 Task: Examine the Street View of Pike Place Market in Seattle.
Action: Mouse moved to (283, 398)
Screenshot: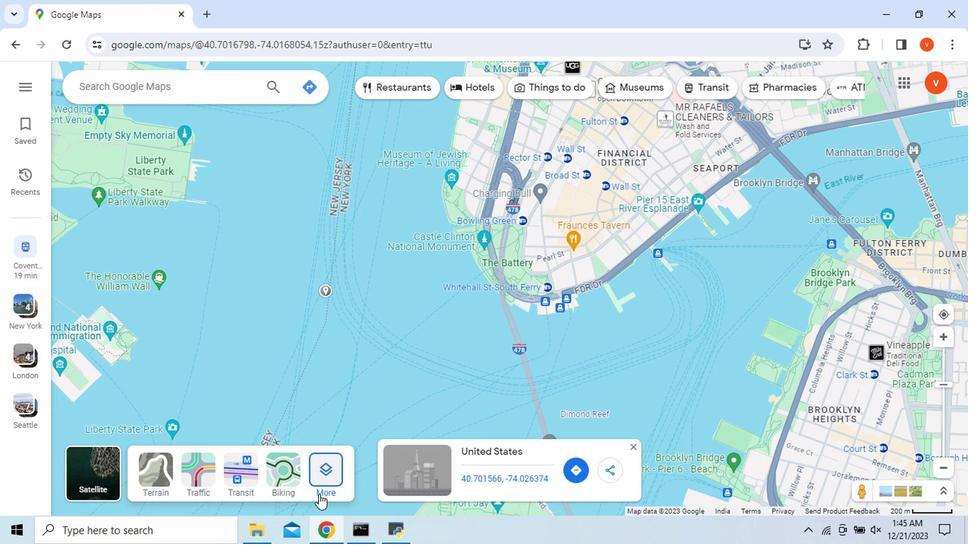 
Action: Mouse pressed left at (283, 398)
Screenshot: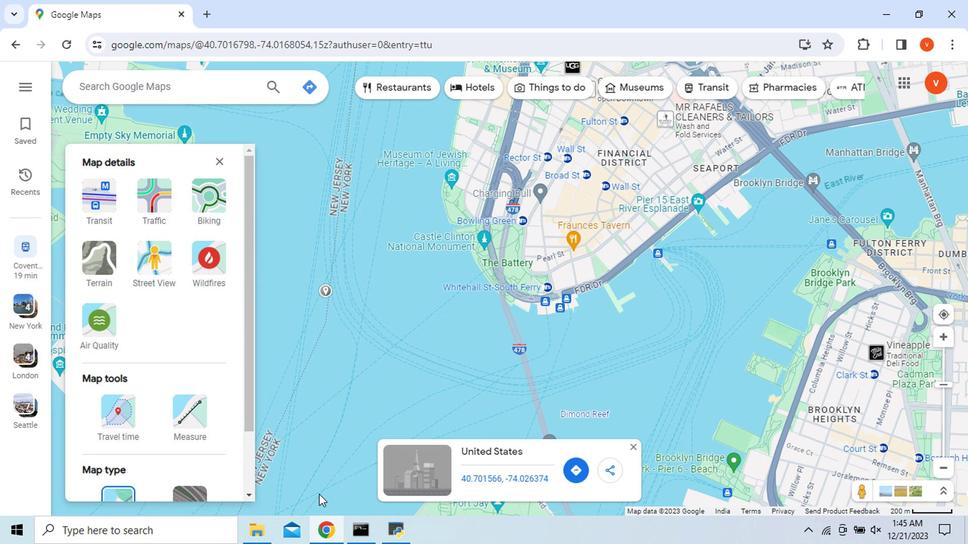 
Action: Mouse moved to (267, 279)
Screenshot: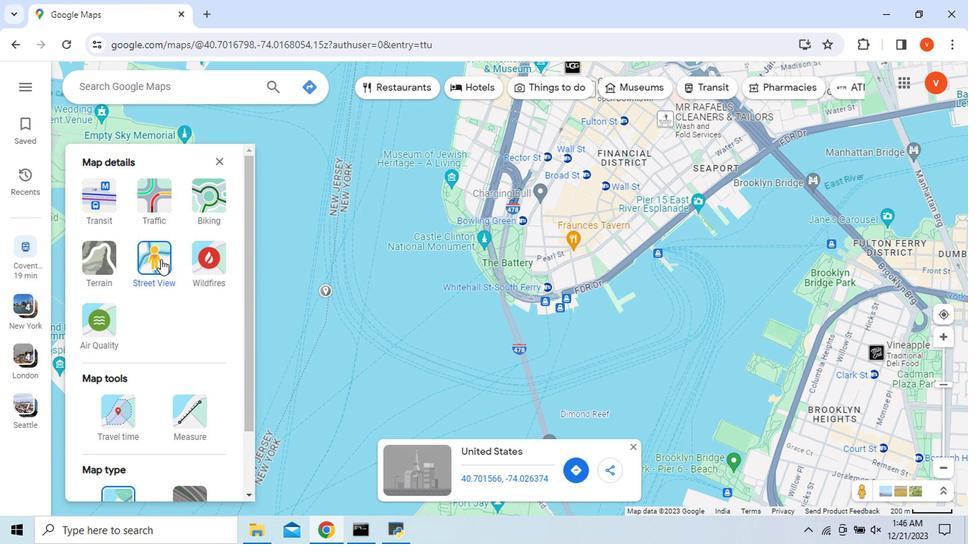 
Action: Mouse pressed left at (267, 279)
Screenshot: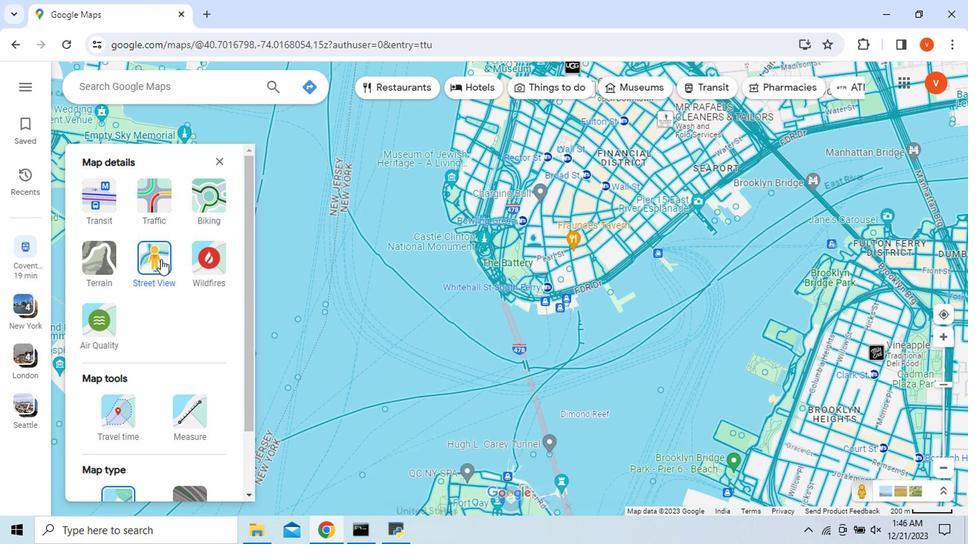 
Action: Mouse moved to (267, 188)
Screenshot: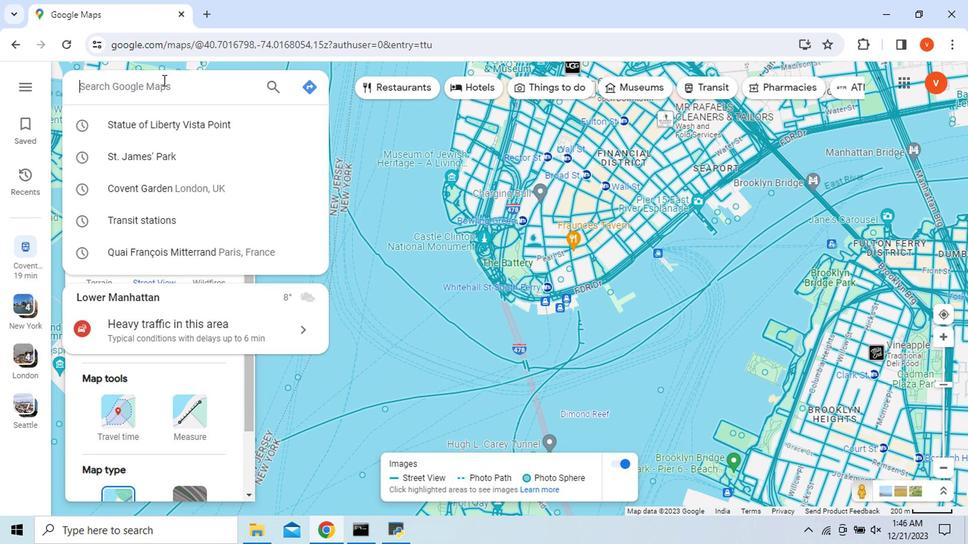 
Action: Mouse pressed left at (267, 188)
Screenshot: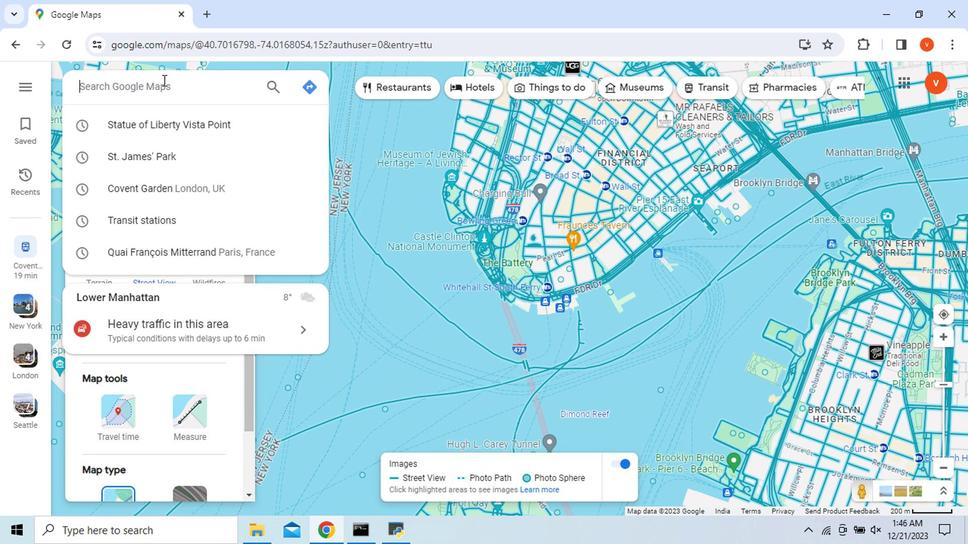 
Action: Mouse moved to (267, 188)
Screenshot: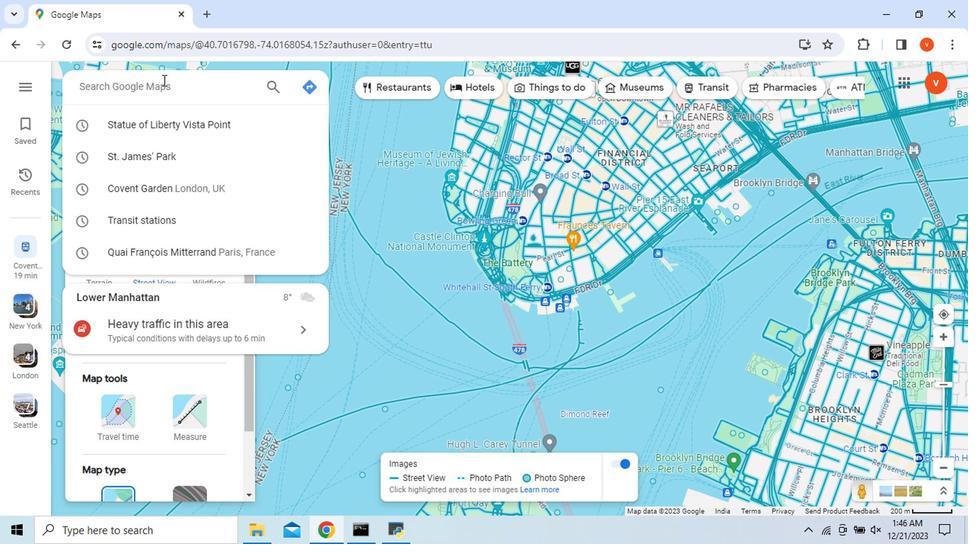 
Action: Key pressed <Key.shift_r>Pike
Screenshot: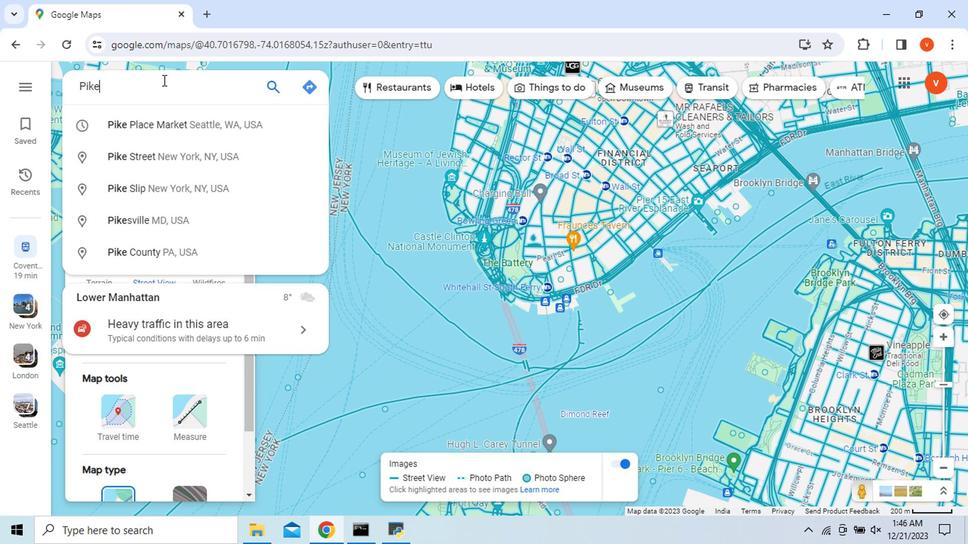 
Action: Mouse moved to (268, 208)
Screenshot: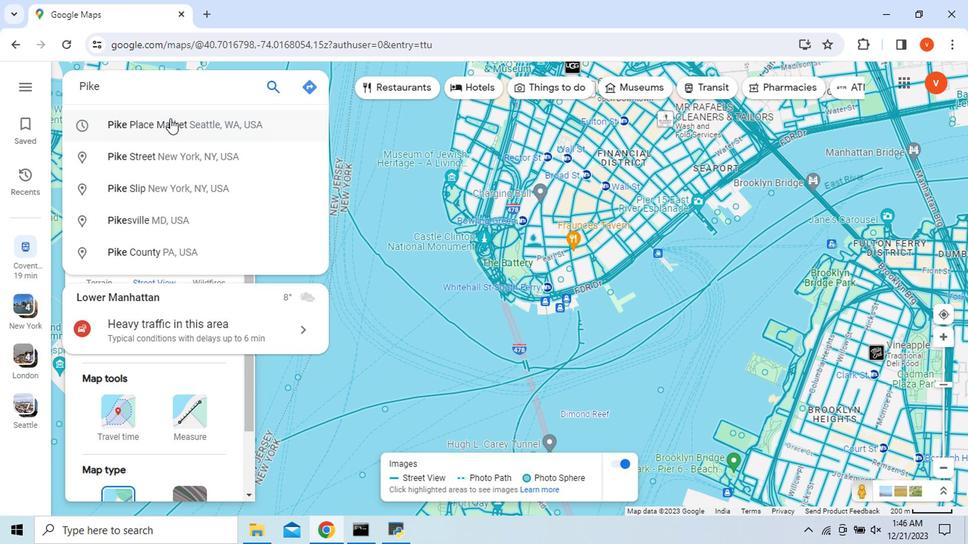 
Action: Mouse pressed left at (268, 208)
Screenshot: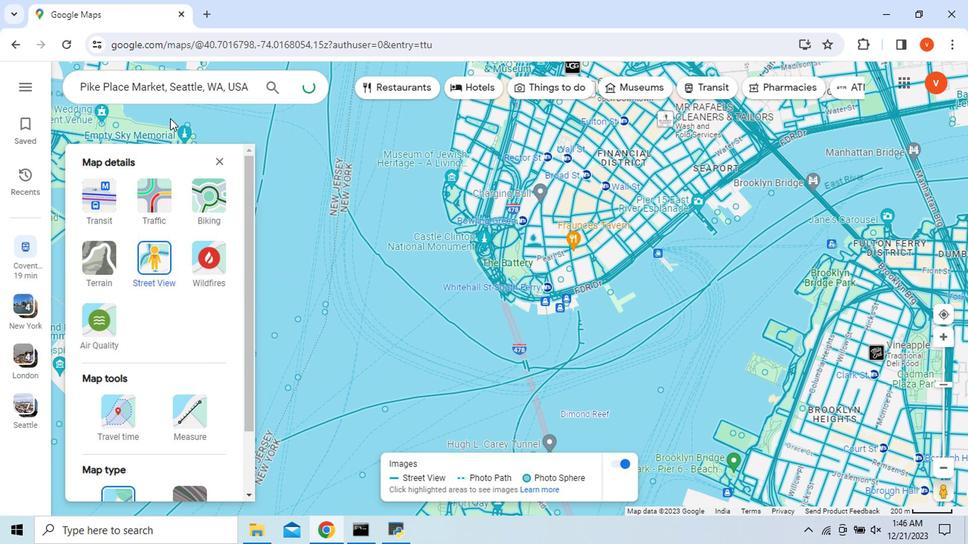 
Action: Mouse moved to (302, 228)
Screenshot: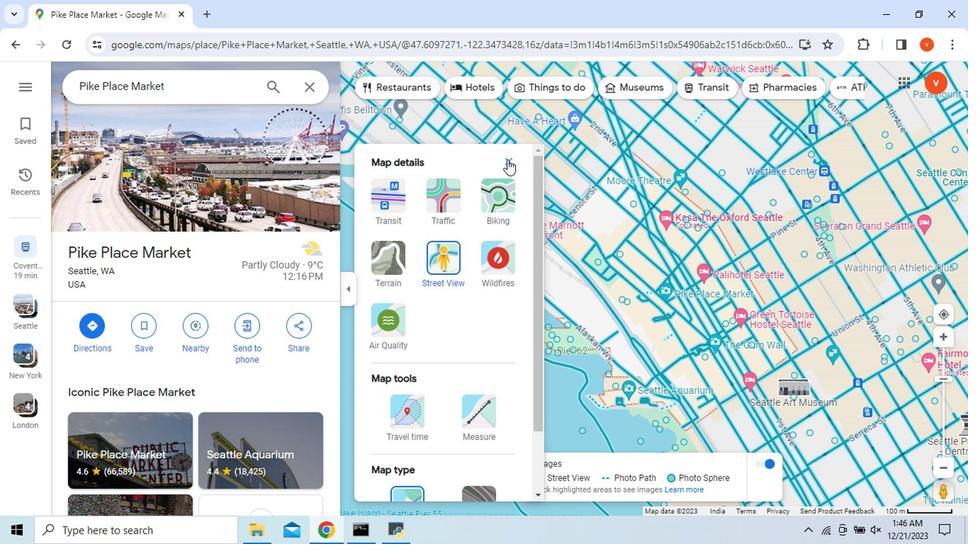 
Action: Mouse pressed left at (302, 228)
Screenshot: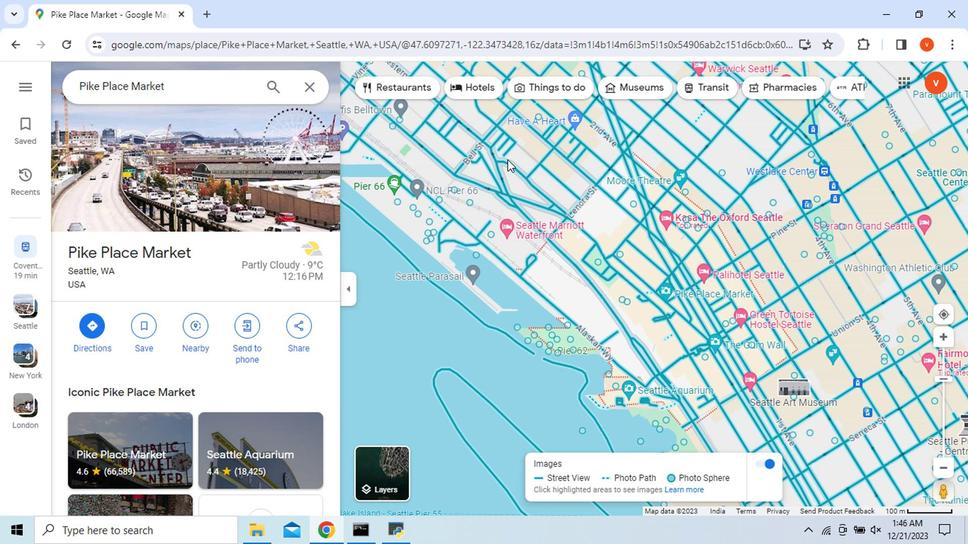 
Action: Mouse moved to (300, 339)
Screenshot: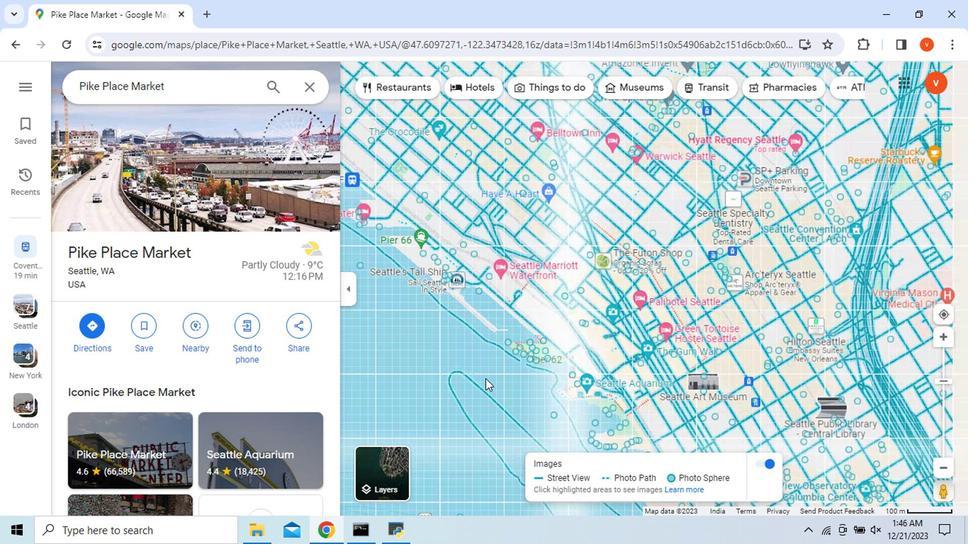 
Action: Mouse scrolled (300, 339) with delta (0, 0)
Screenshot: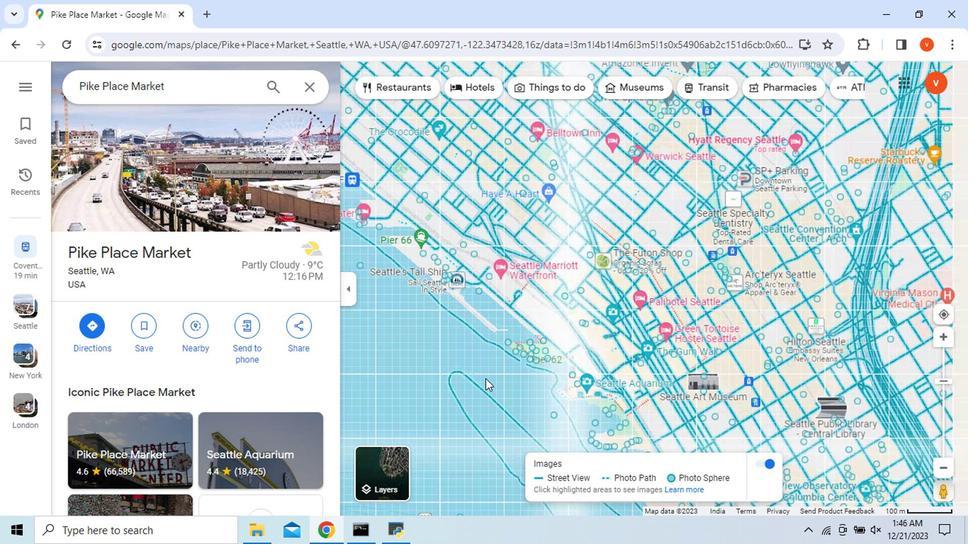 
Action: Mouse moved to (300, 339)
Screenshot: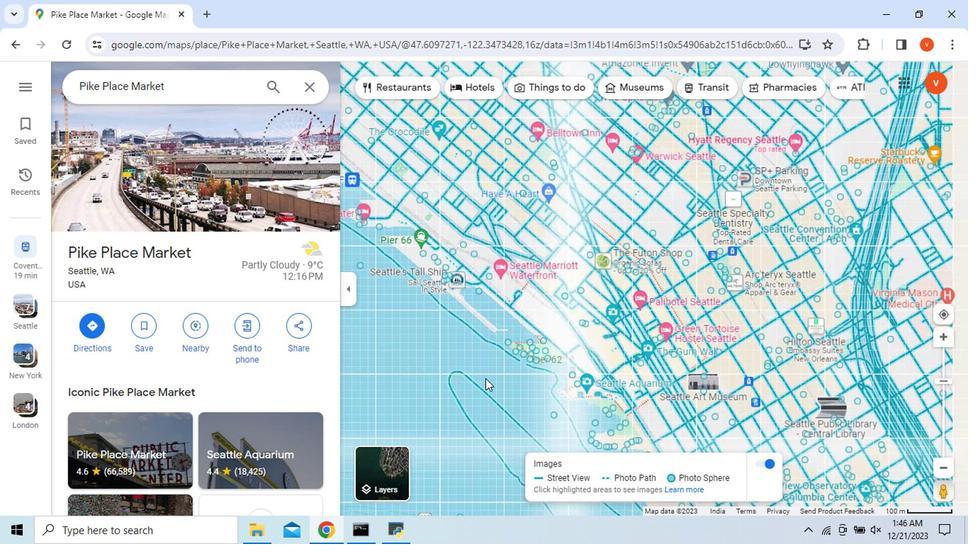 
Action: Mouse scrolled (300, 339) with delta (0, 0)
Screenshot: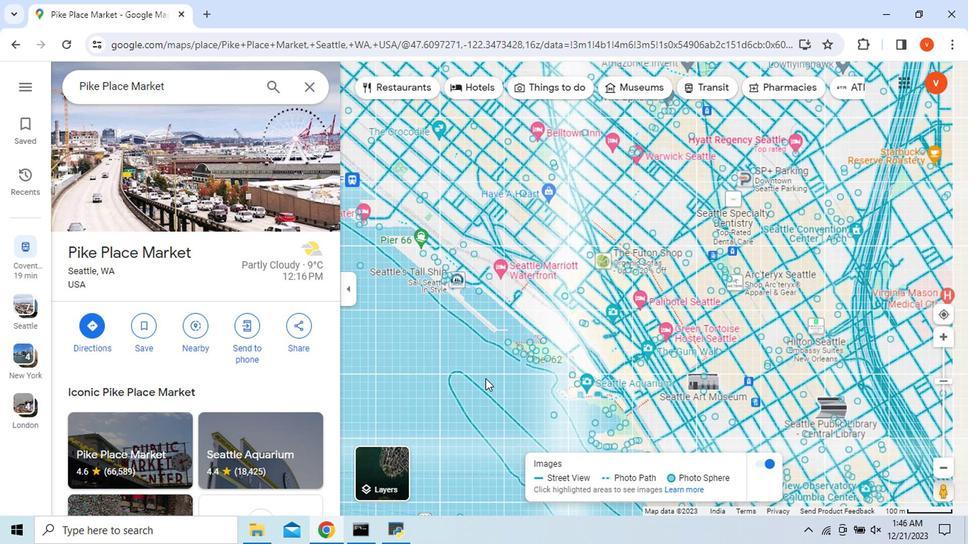 
Action: Mouse scrolled (300, 339) with delta (0, 0)
Screenshot: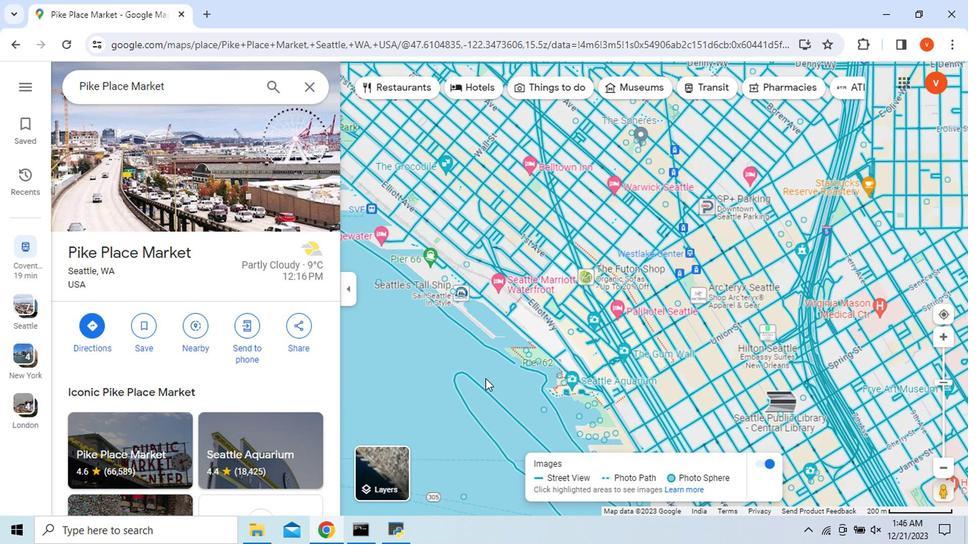 
Action: Mouse scrolled (300, 339) with delta (0, 0)
Screenshot: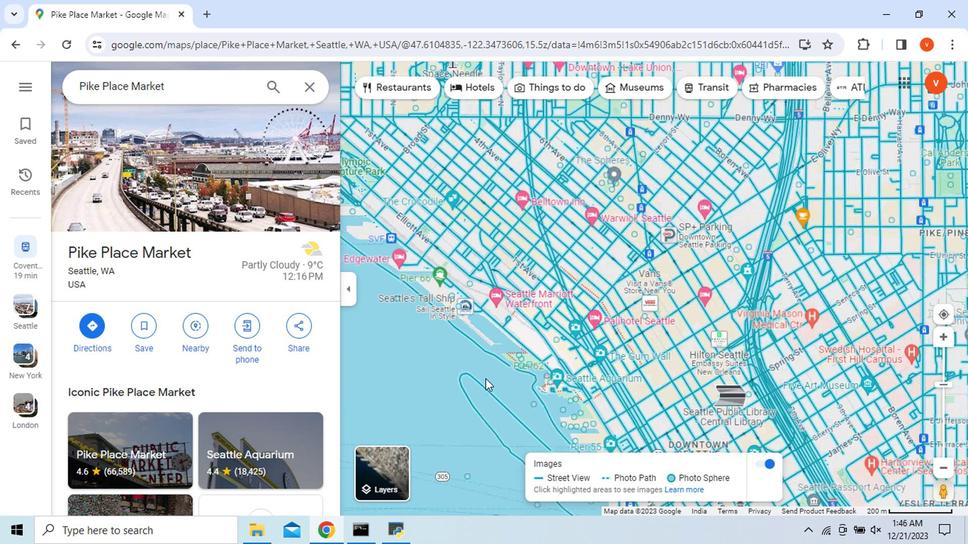 
Action: Mouse scrolled (300, 339) with delta (0, 0)
Screenshot: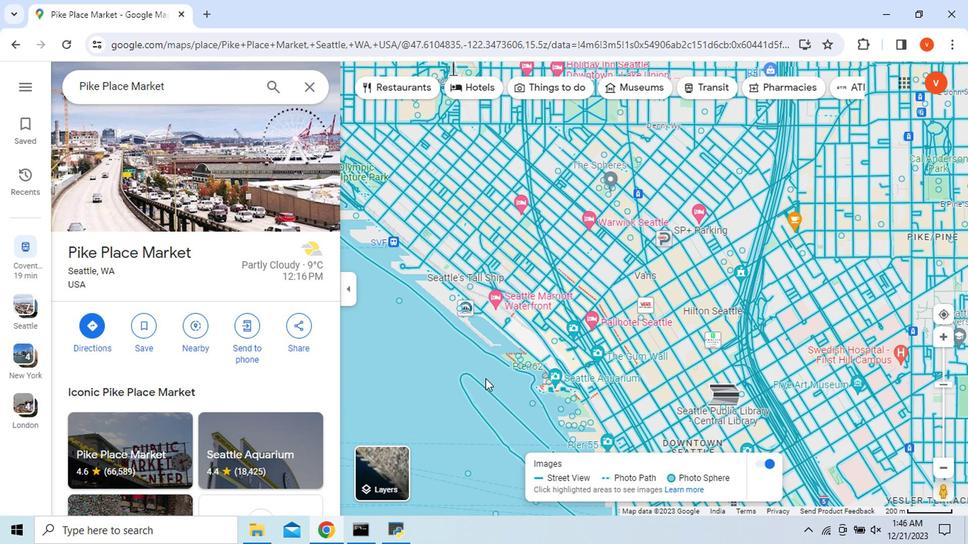 
Action: Mouse moved to (300, 353)
Screenshot: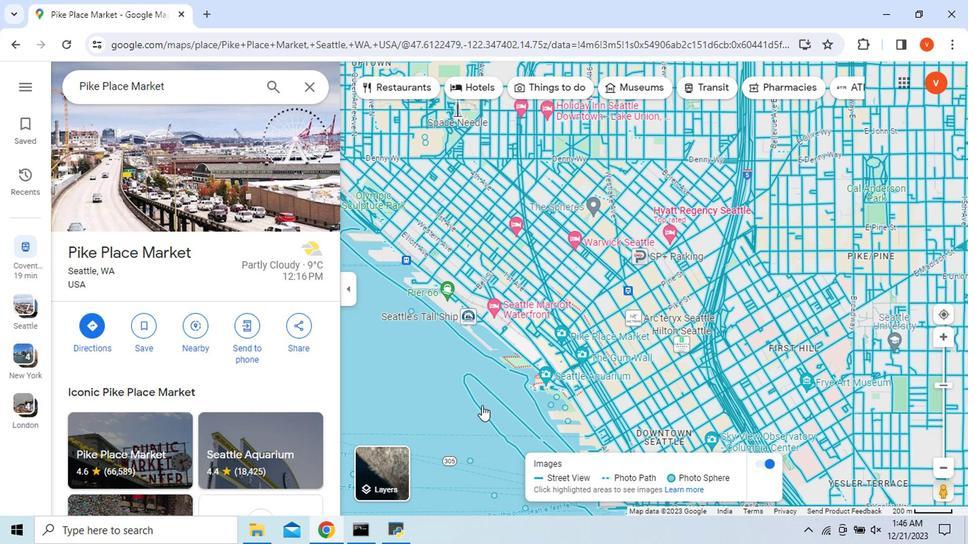 
Action: Mouse scrolled (300, 353) with delta (0, 0)
Screenshot: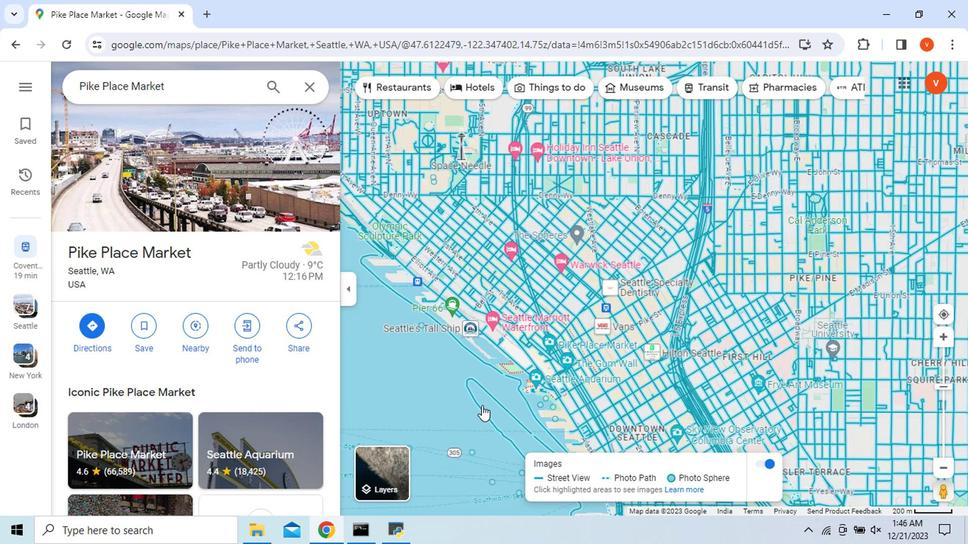 
Action: Mouse moved to (290, 384)
Screenshot: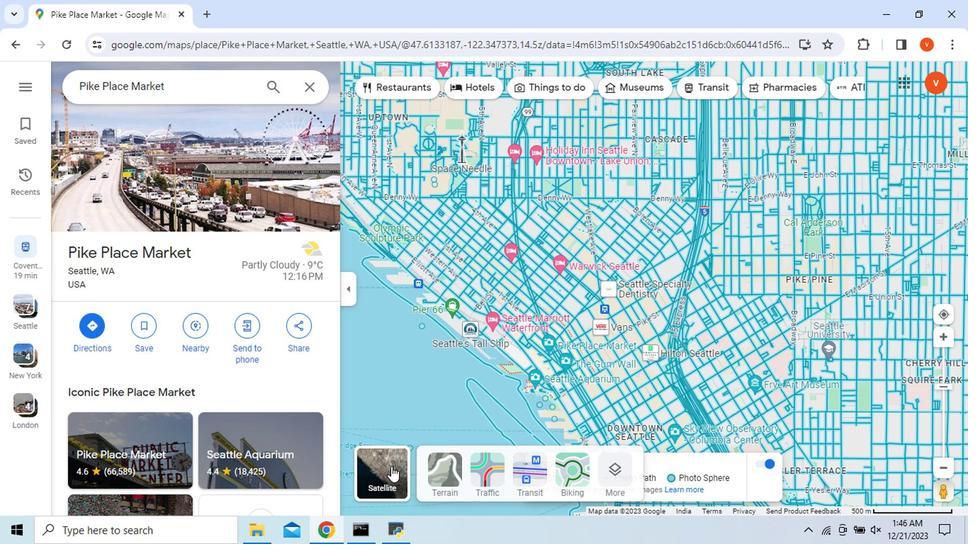 
Action: Mouse pressed left at (290, 384)
Screenshot: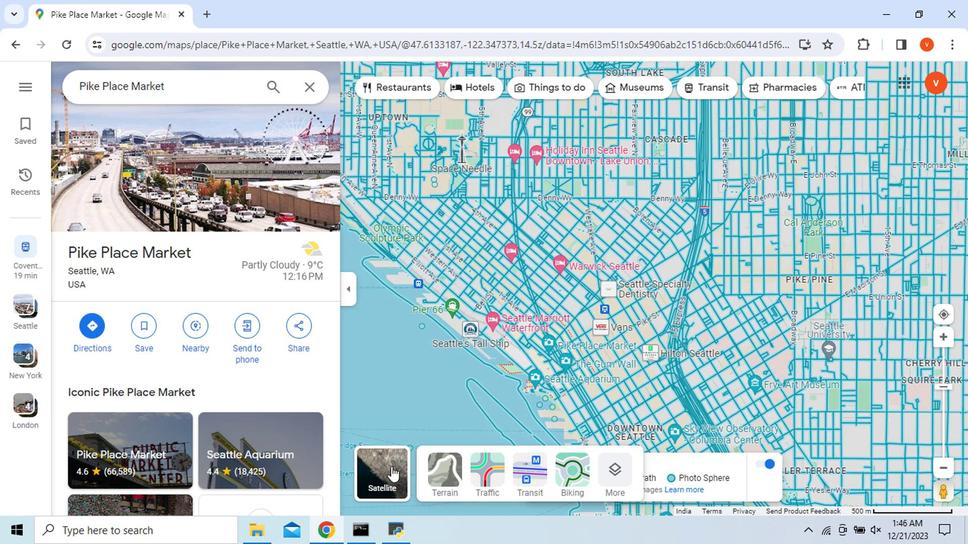 
Action: Mouse moved to (298, 352)
Screenshot: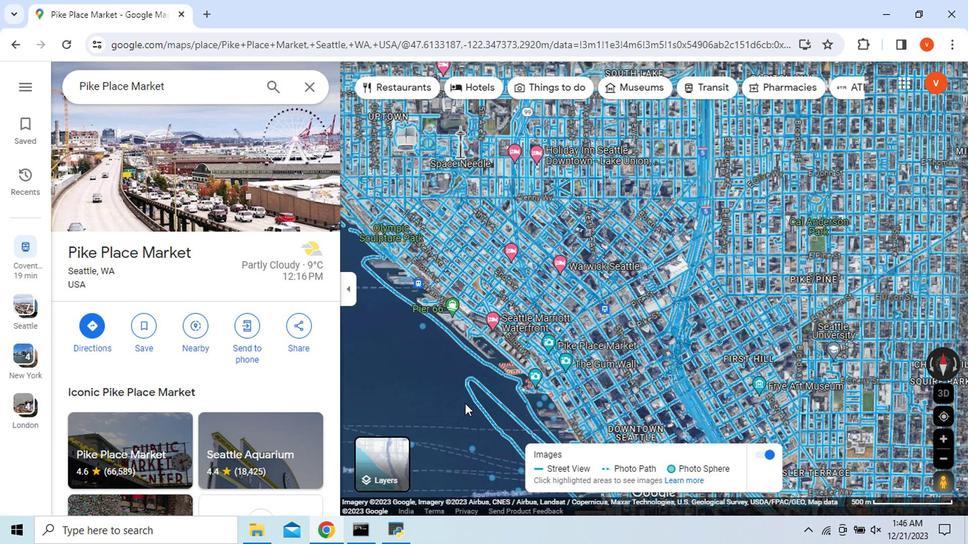 
Action: Mouse scrolled (298, 351) with delta (0, 0)
Screenshot: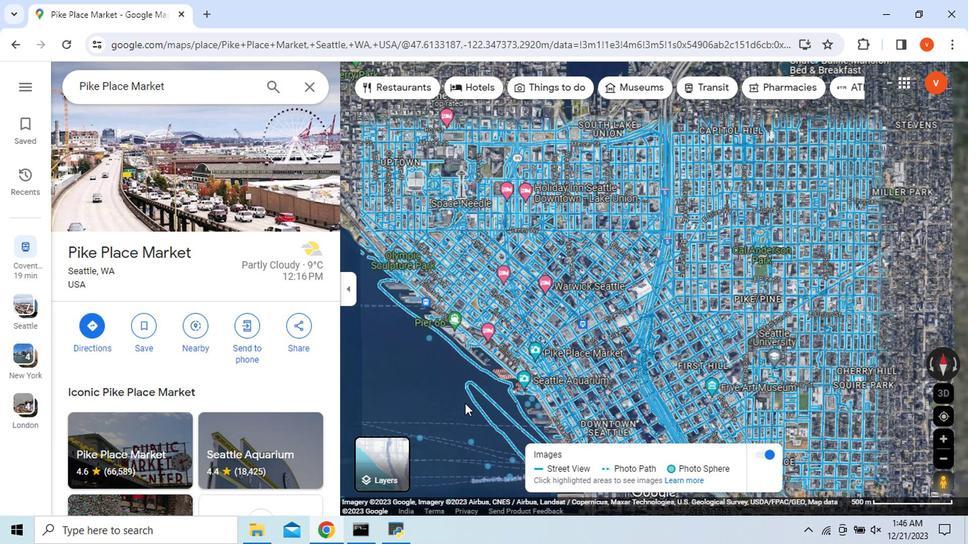 
Action: Mouse scrolled (298, 351) with delta (0, 0)
Screenshot: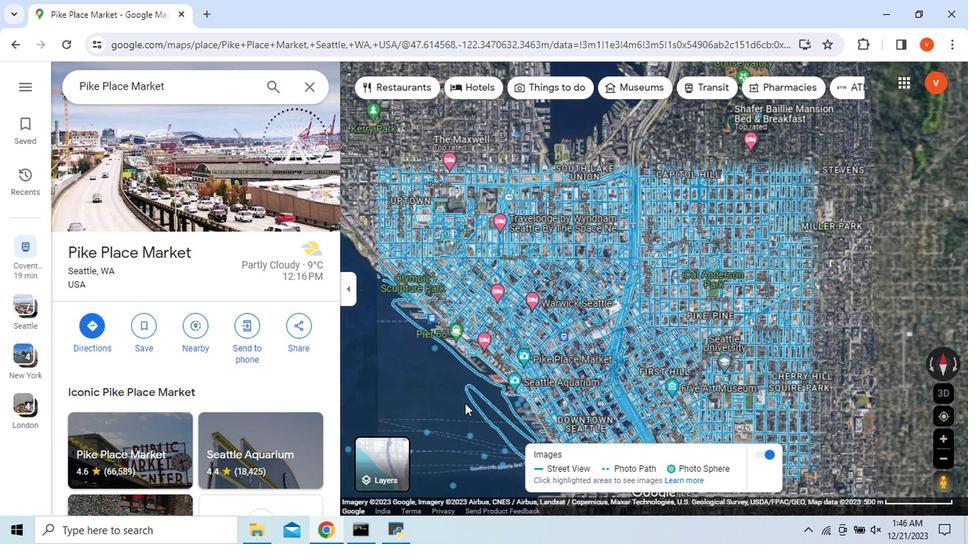 
Action: Mouse scrolled (298, 351) with delta (0, 0)
Screenshot: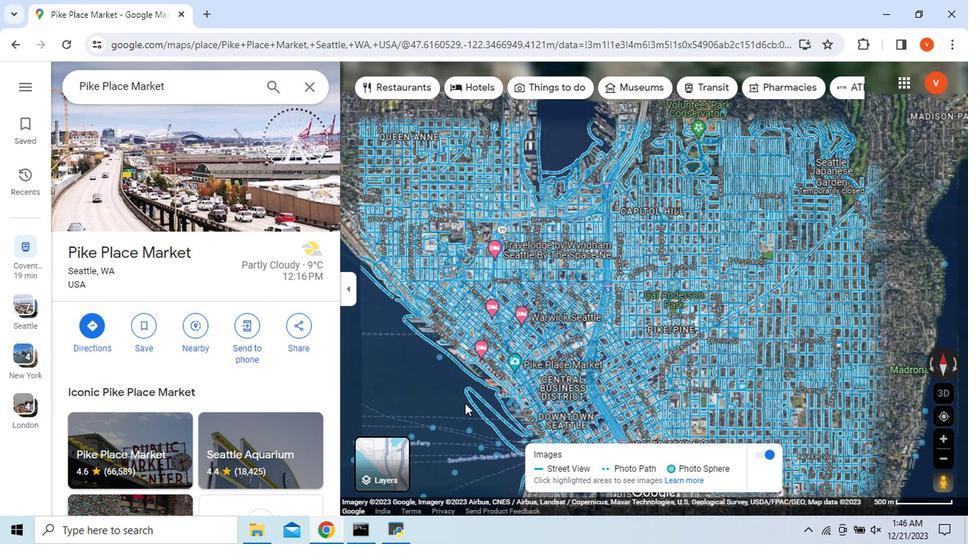 
Action: Mouse scrolled (298, 352) with delta (0, 0)
Screenshot: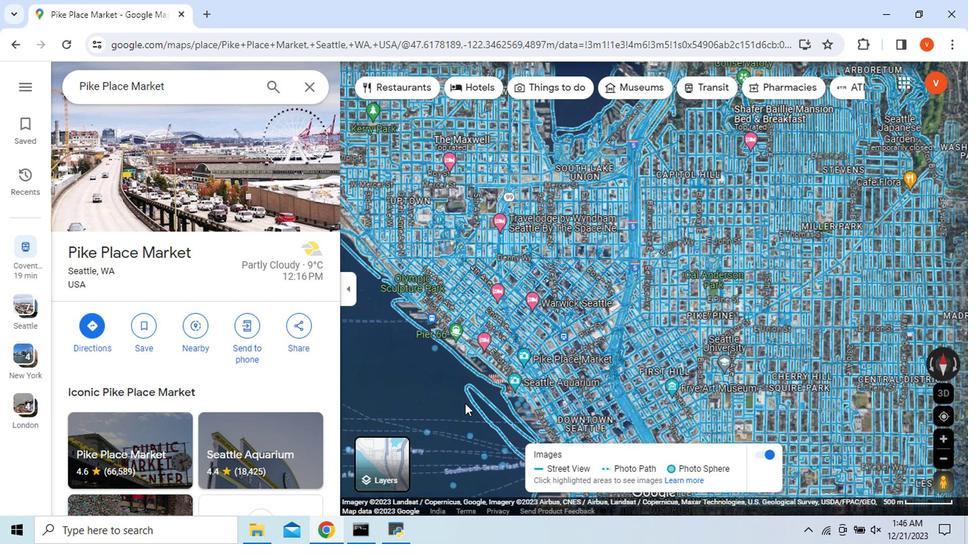 
Action: Mouse scrolled (298, 352) with delta (0, 0)
Screenshot: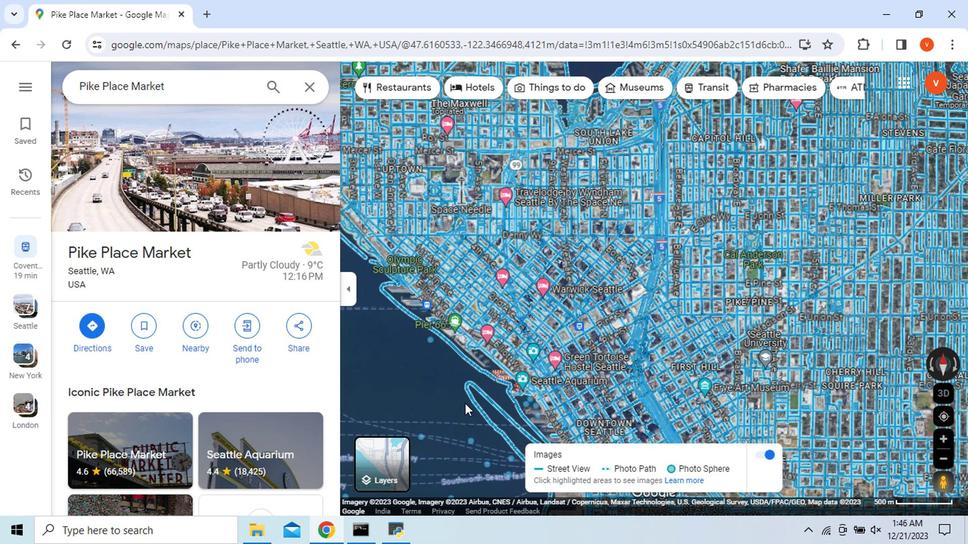 
Action: Mouse scrolled (298, 352) with delta (0, 0)
Screenshot: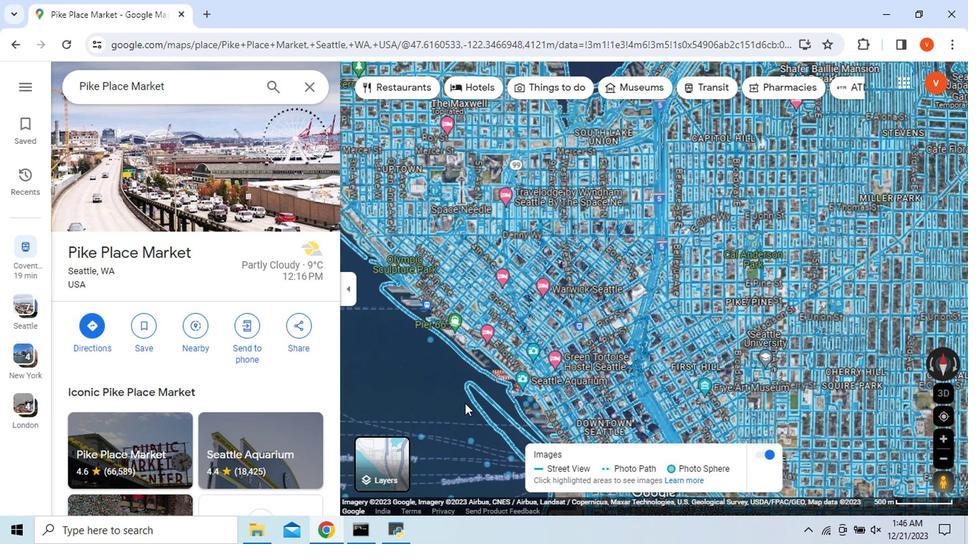 
Action: Mouse moved to (290, 349)
Screenshot: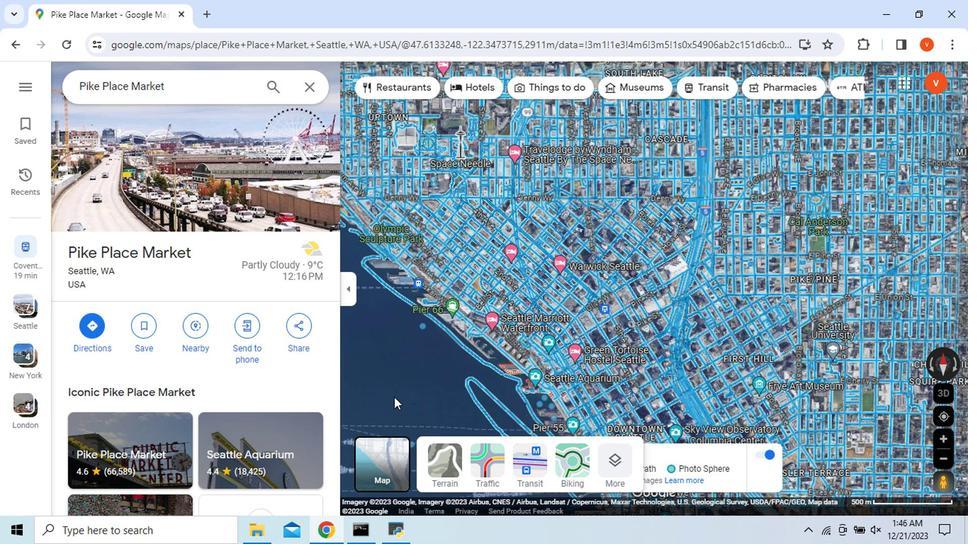 
Action: Mouse pressed left at (290, 349)
Screenshot: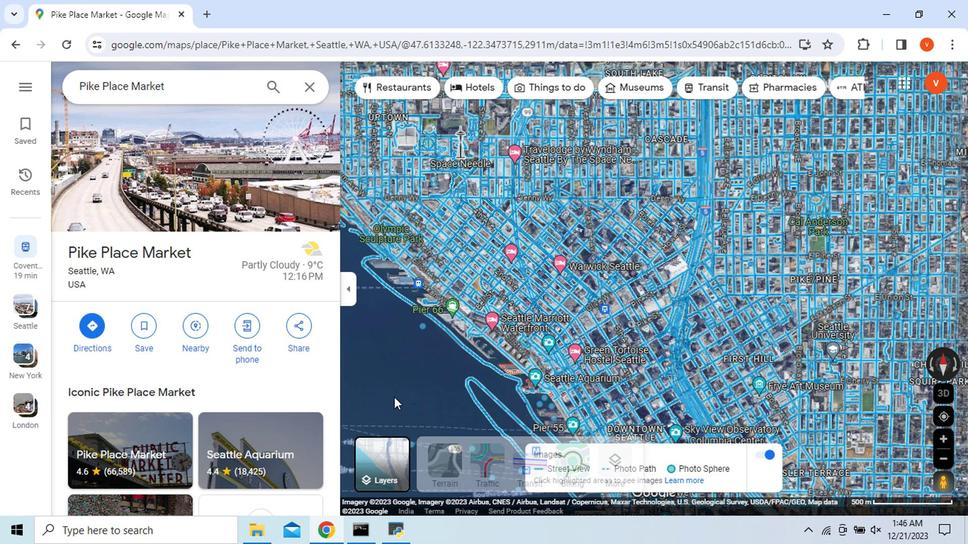 
Action: Mouse moved to (313, 392)
Screenshot: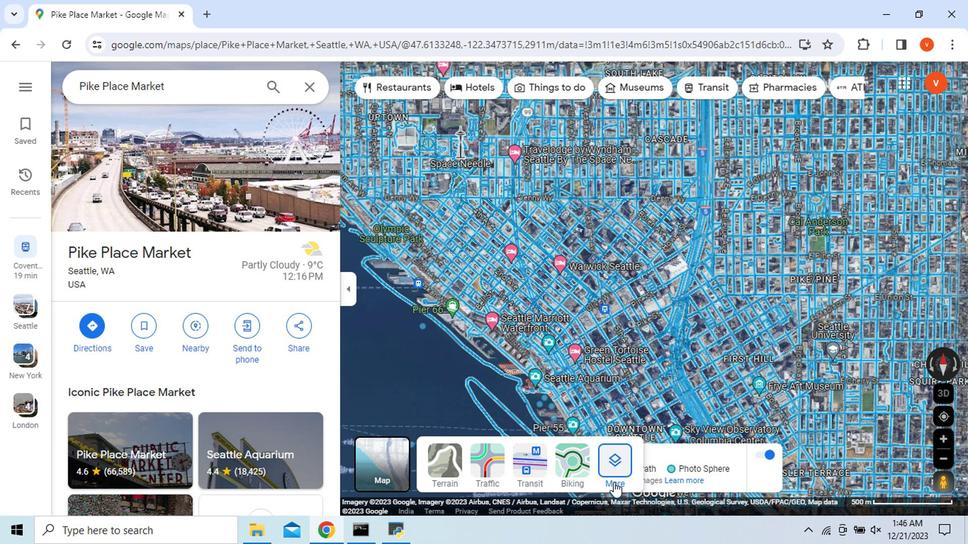 
Action: Mouse pressed left at (313, 392)
Screenshot: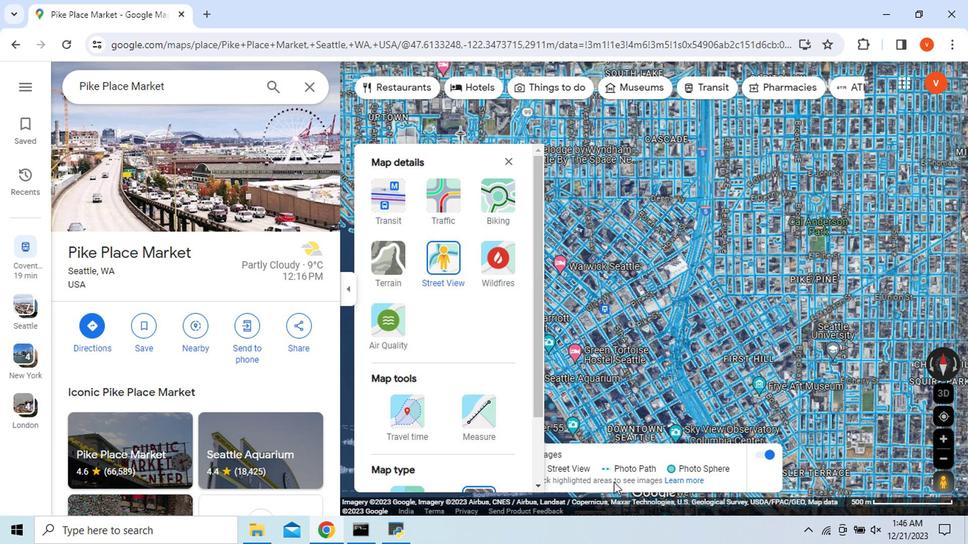 
Action: Mouse moved to (292, 394)
Screenshot: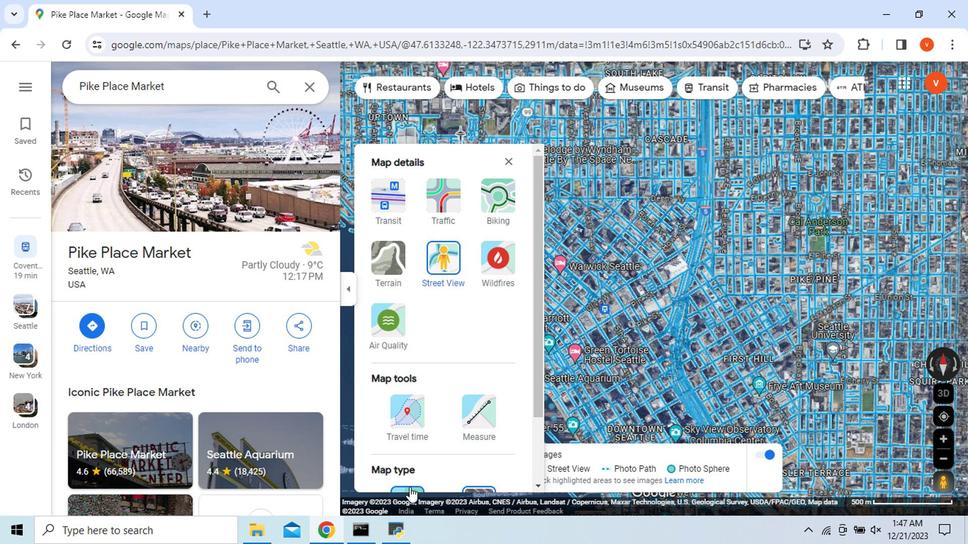 
Action: Mouse pressed left at (292, 394)
Screenshot: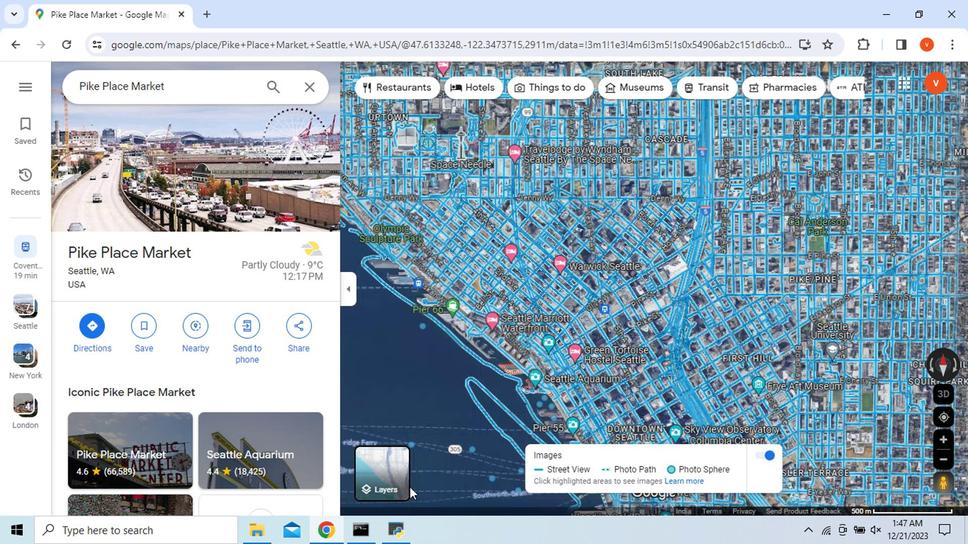 
Action: Mouse moved to (294, 370)
Screenshot: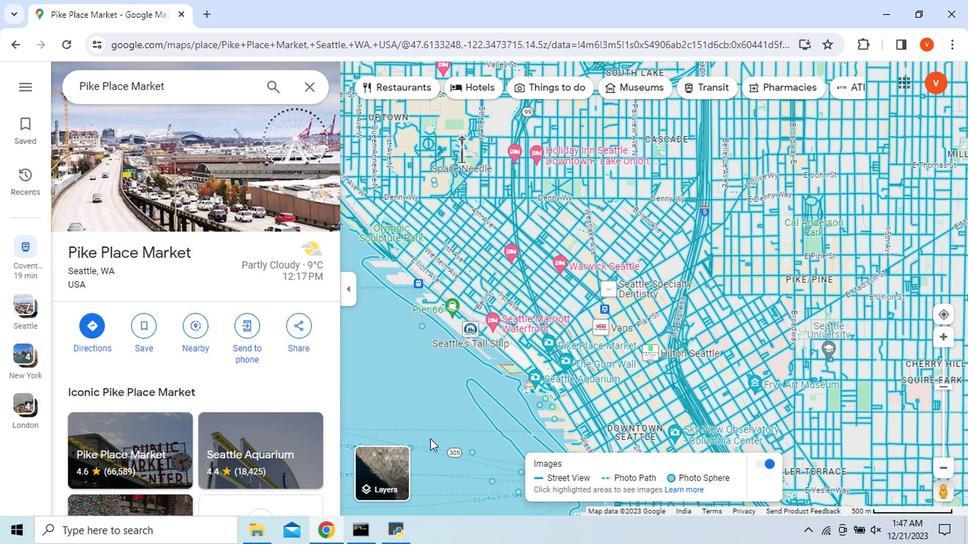 
Action: Mouse scrolled (294, 371) with delta (0, 0)
Screenshot: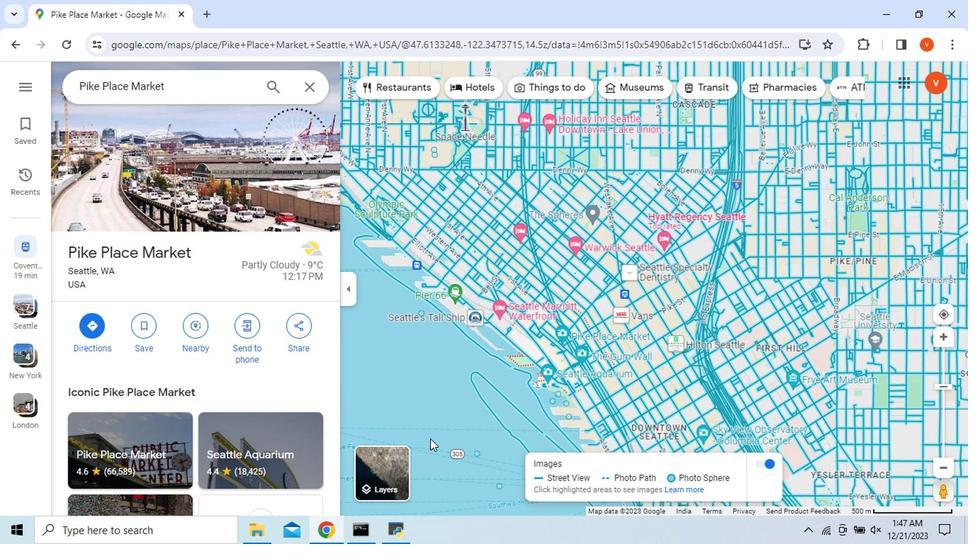 
Action: Mouse moved to (313, 396)
Screenshot: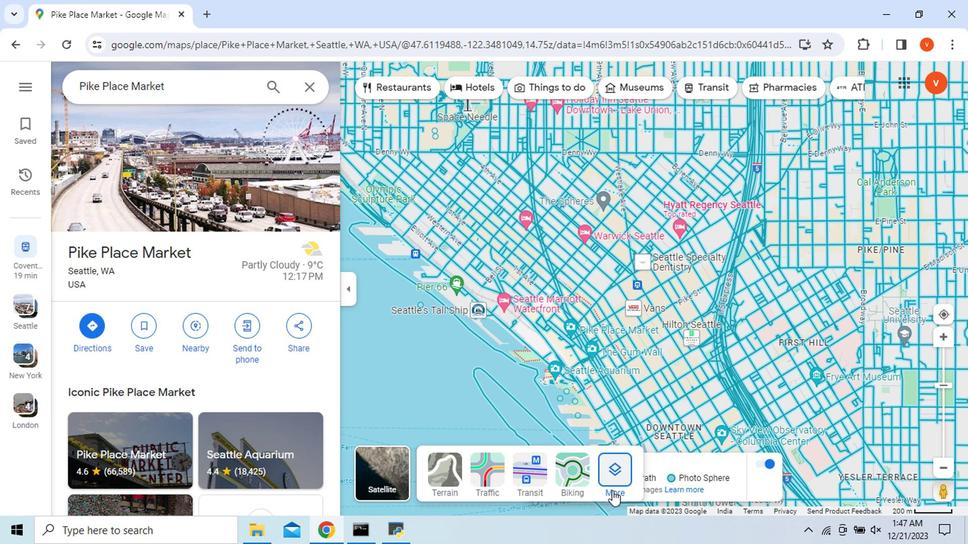 
Action: Mouse pressed left at (313, 396)
Screenshot: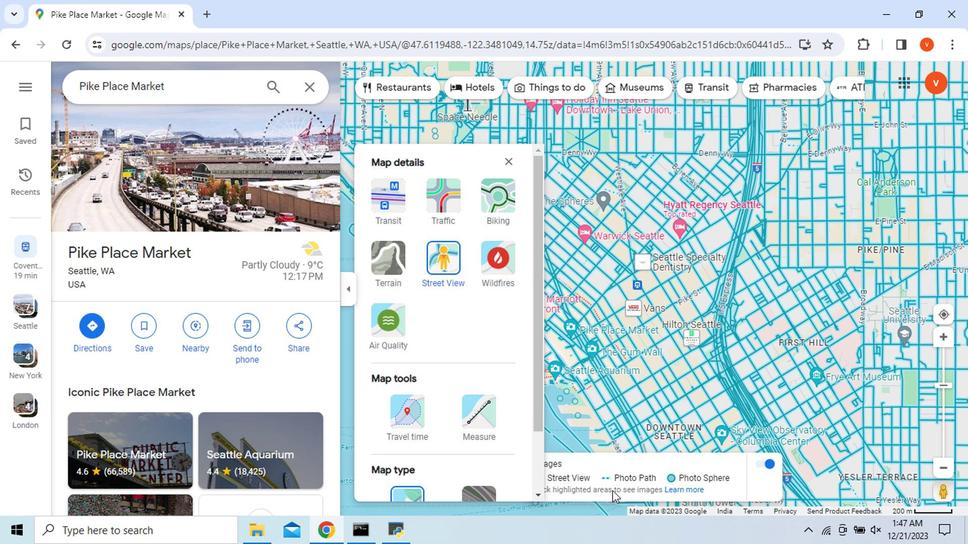 
Action: Mouse moved to (296, 275)
Screenshot: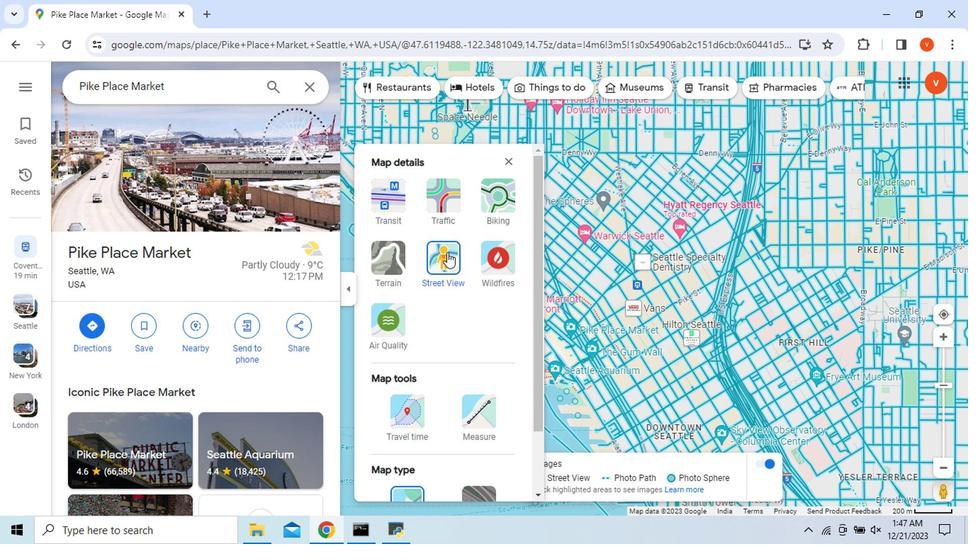 
Action: Mouse pressed left at (296, 275)
Screenshot: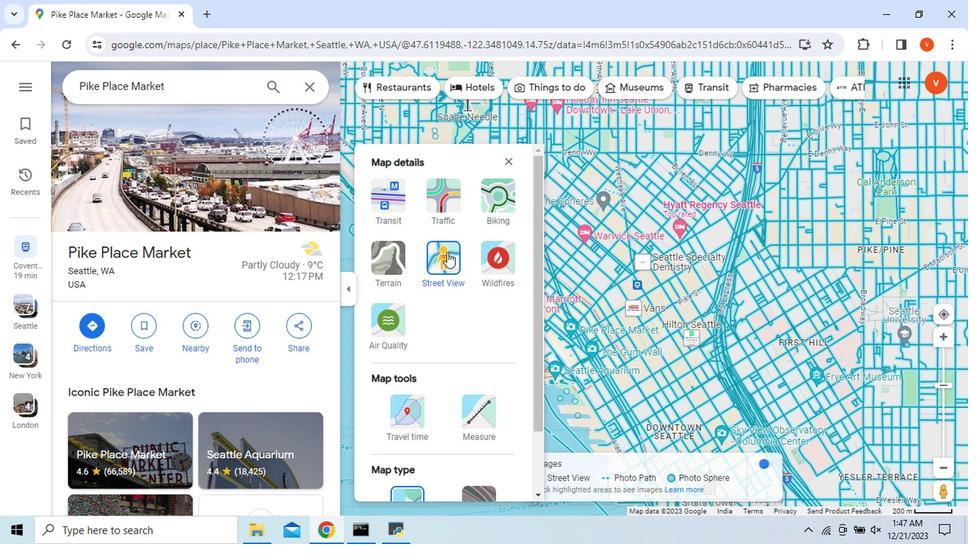 
Action: Mouse moved to (302, 228)
Screenshot: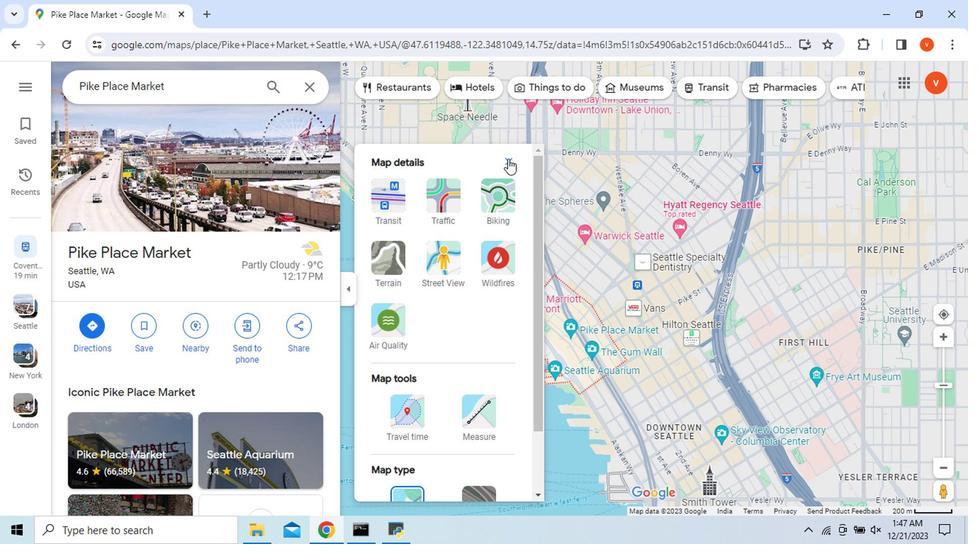 
Action: Mouse pressed left at (302, 228)
Screenshot: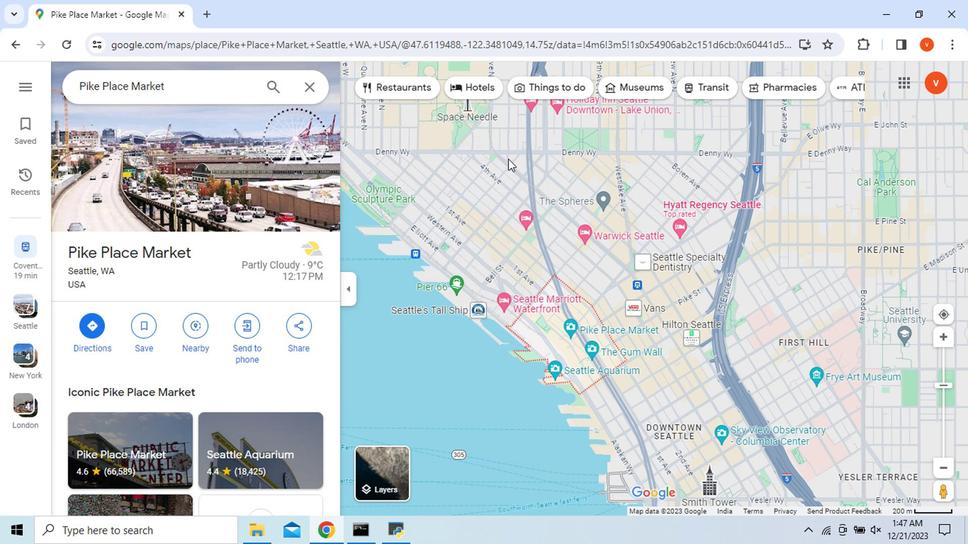 
Action: Mouse moved to (299, 382)
Screenshot: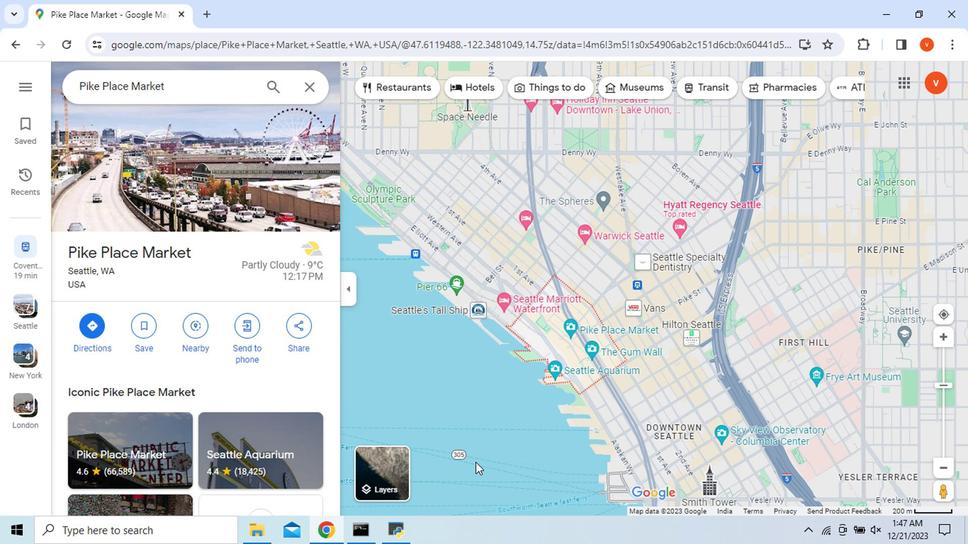 
